 Task: Add a functional breakpoint.
Action: Mouse moved to (10, 59)
Screenshot: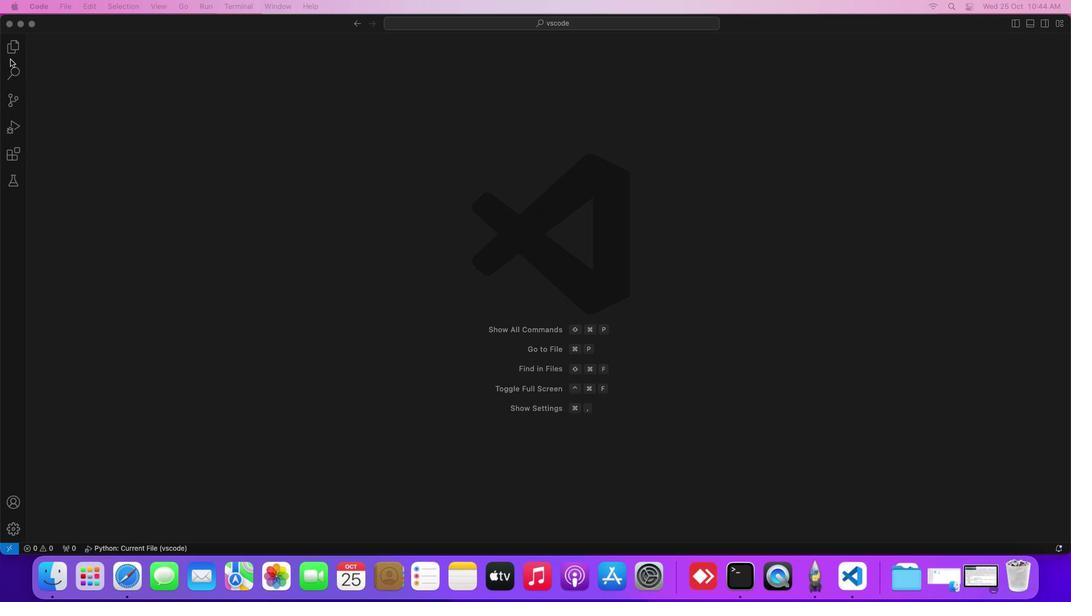 
Action: Mouse pressed left at (10, 59)
Screenshot: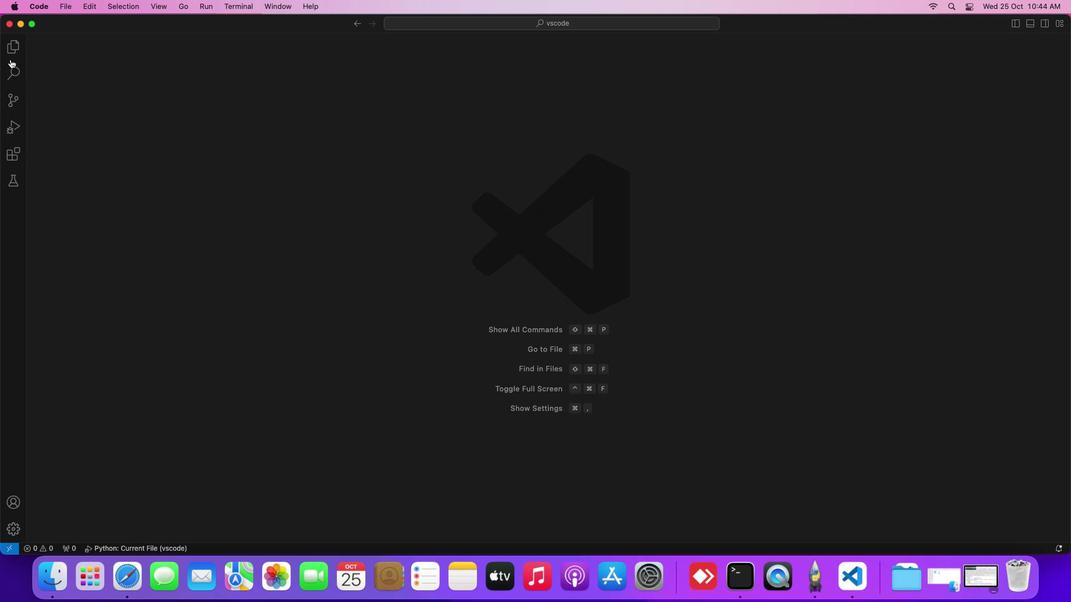 
Action: Mouse moved to (2, 47)
Screenshot: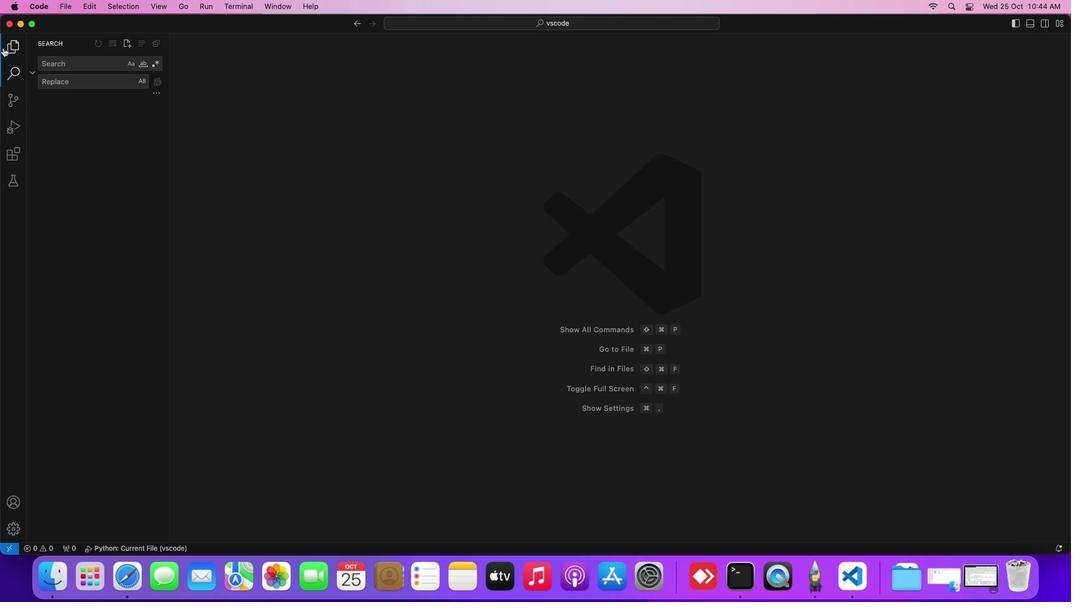 
Action: Mouse pressed left at (2, 47)
Screenshot: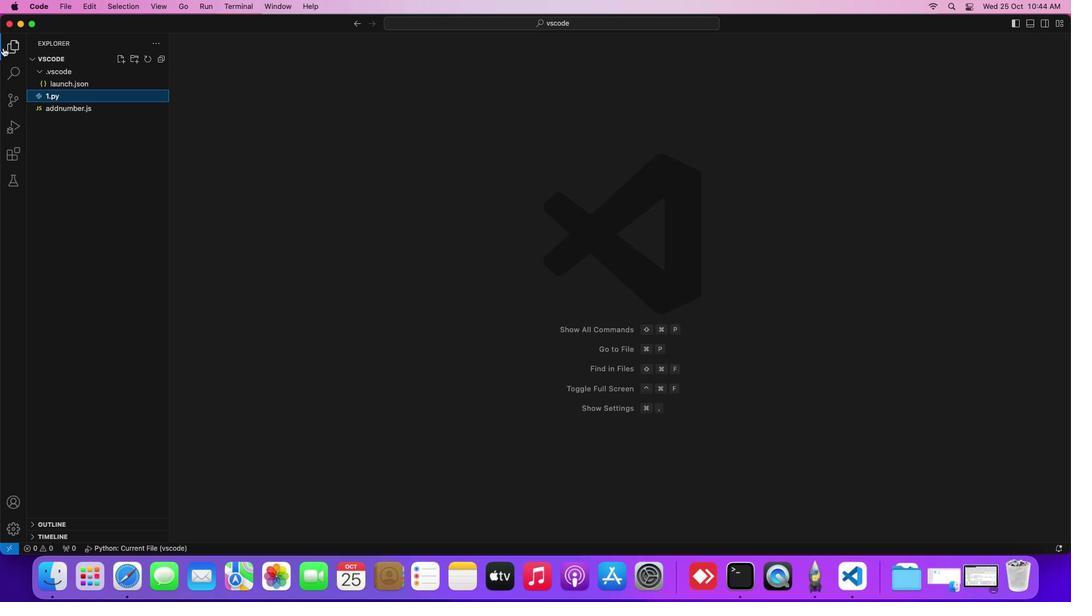 
Action: Mouse moved to (60, 91)
Screenshot: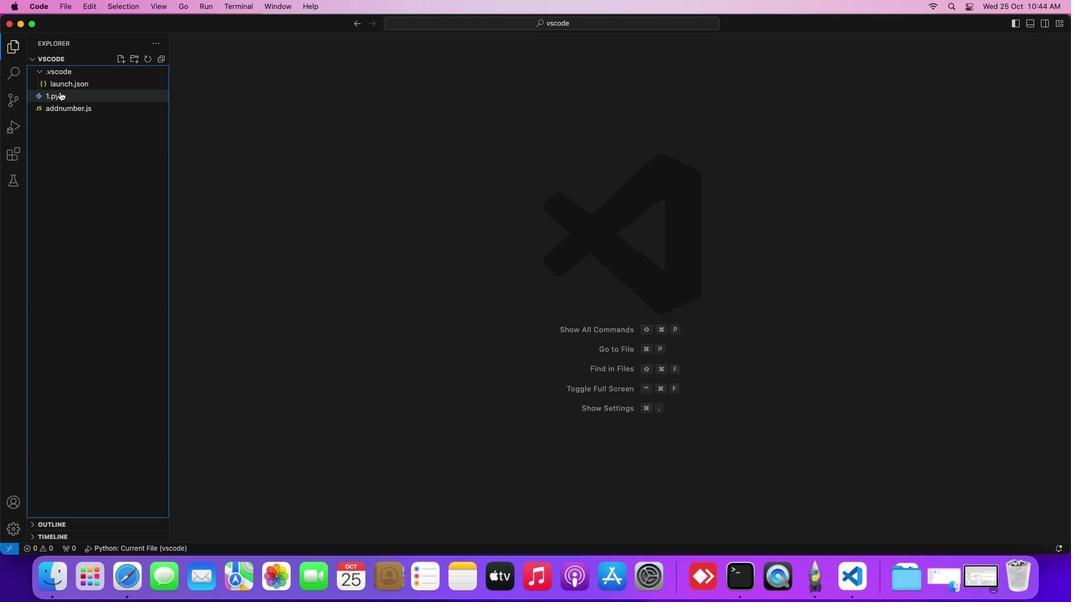 
Action: Mouse pressed left at (60, 91)
Screenshot: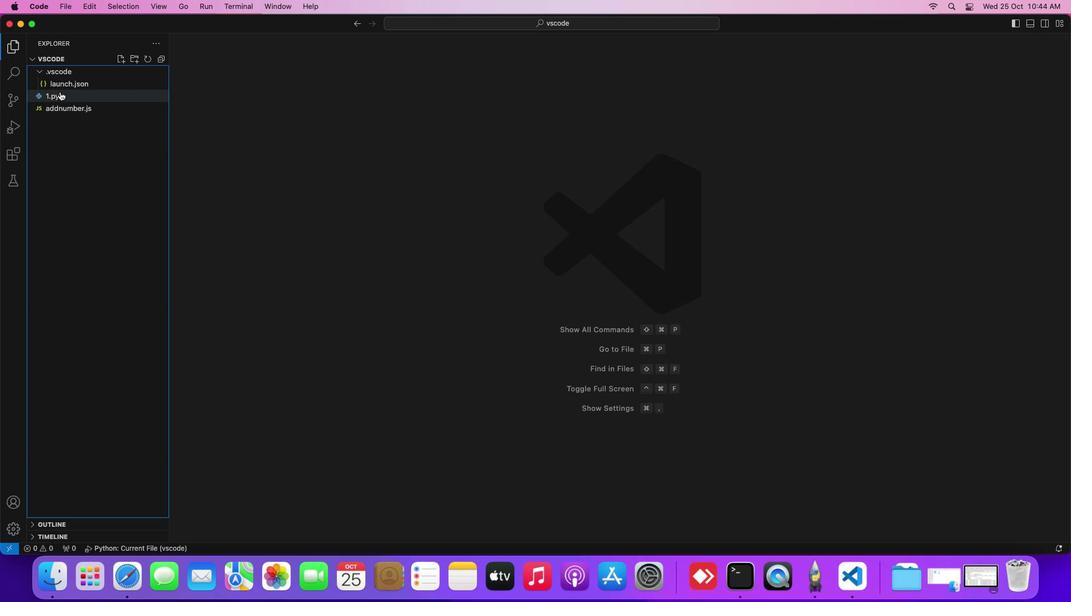 
Action: Mouse moved to (206, 7)
Screenshot: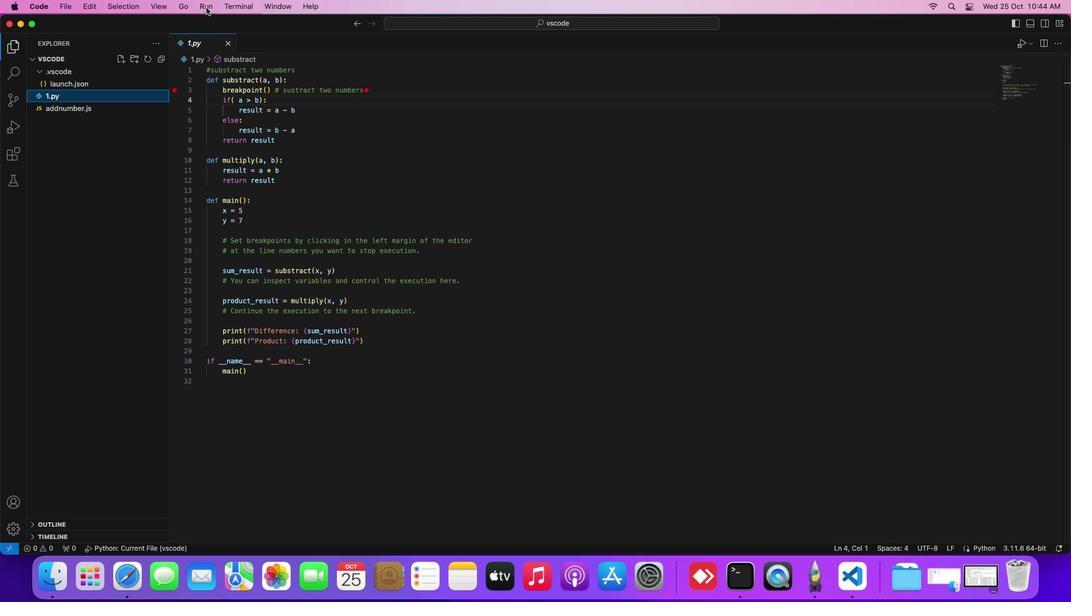 
Action: Mouse pressed left at (206, 7)
Screenshot: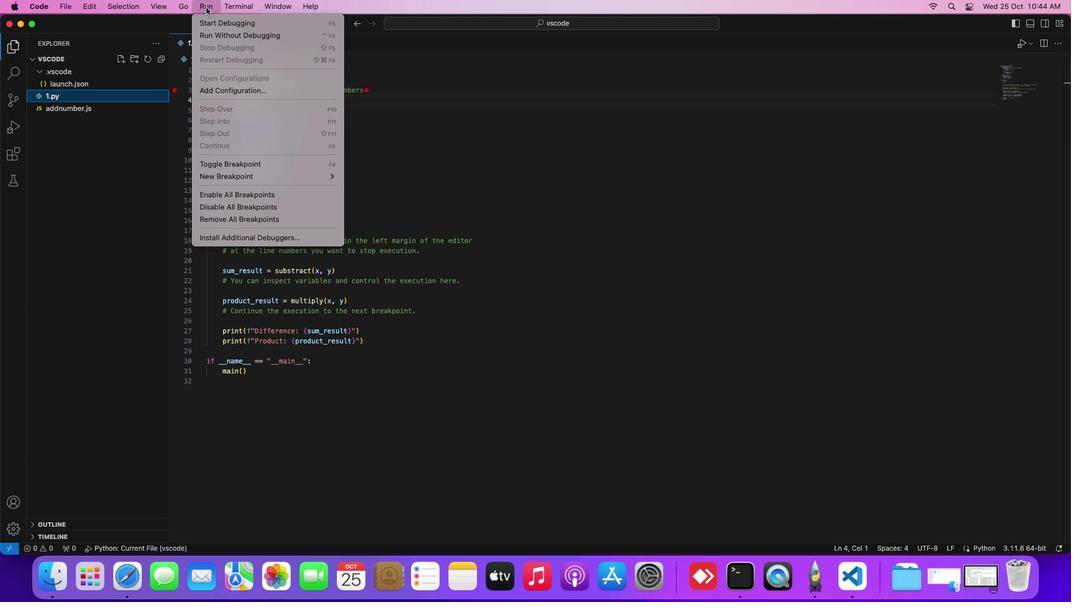 
Action: Mouse moved to (229, 18)
Screenshot: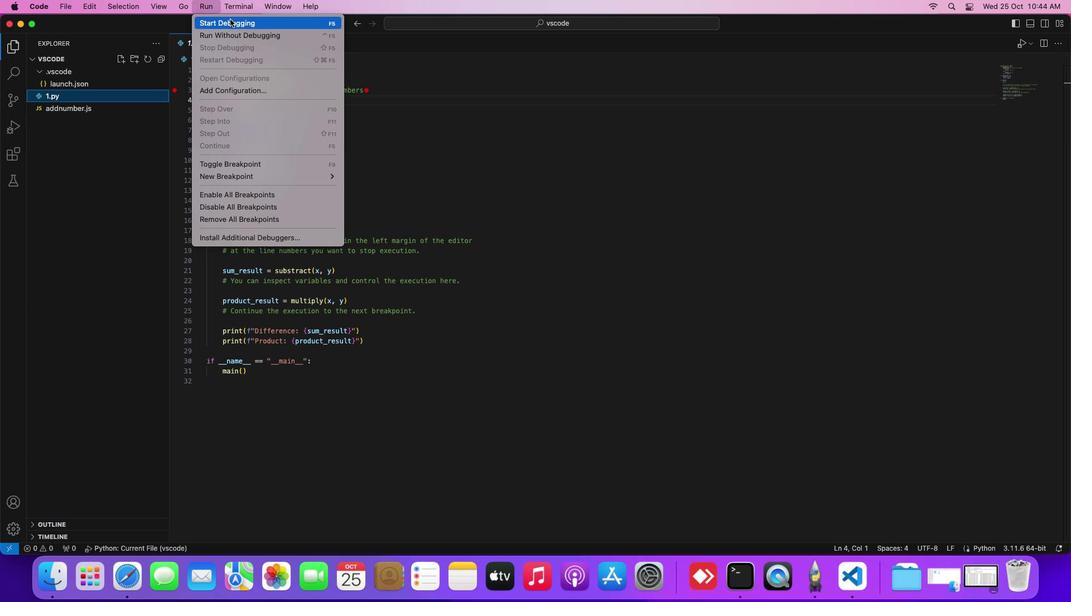 
Action: Mouse pressed left at (229, 18)
Screenshot: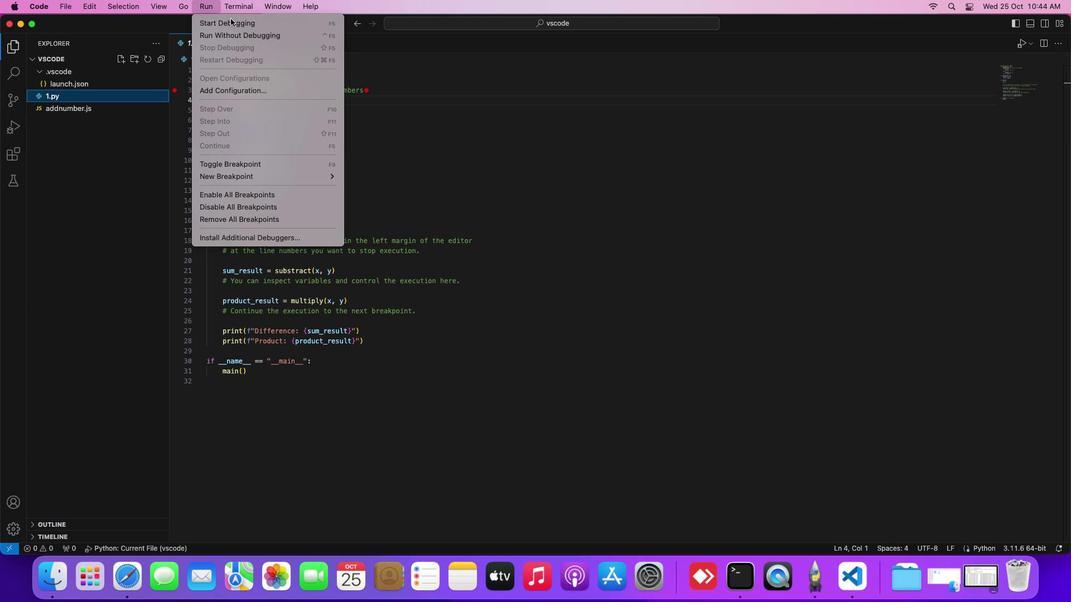 
Action: Mouse moved to (208, 3)
Screenshot: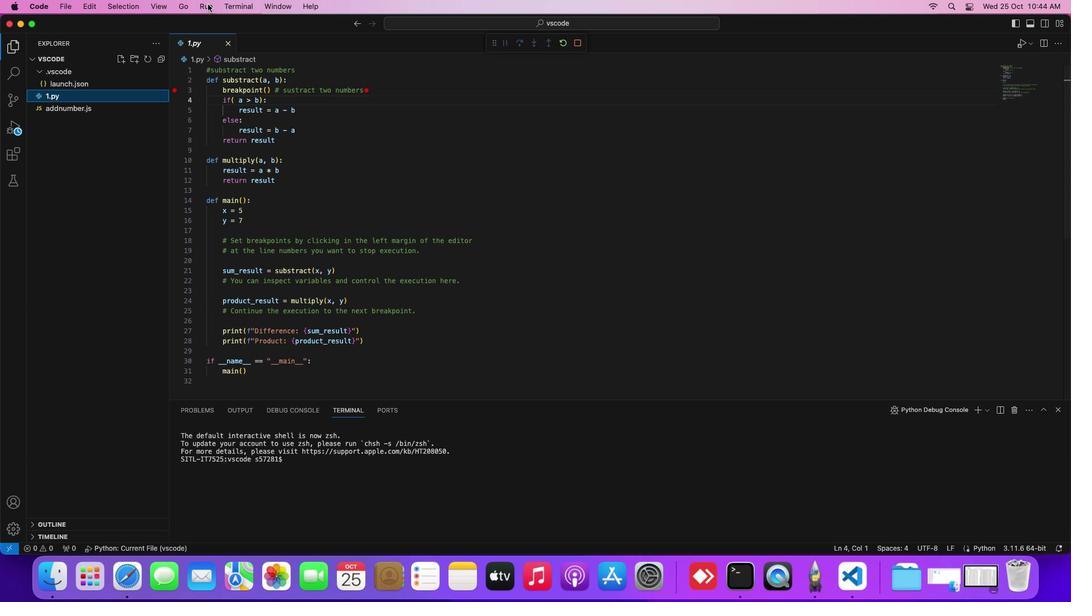 
Action: Mouse pressed left at (208, 3)
Screenshot: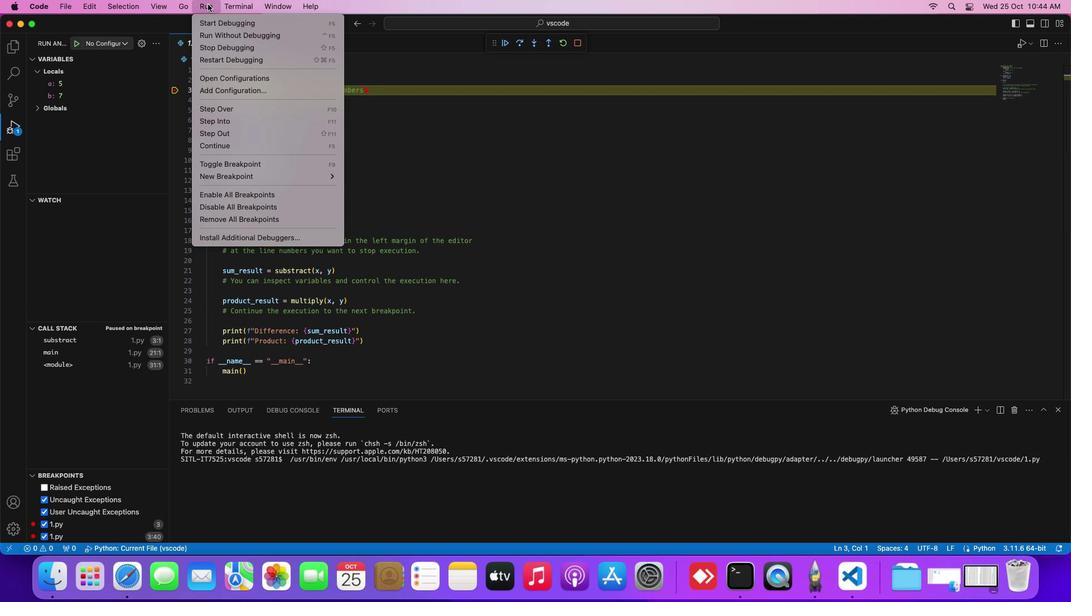 
Action: Mouse moved to (364, 209)
Screenshot: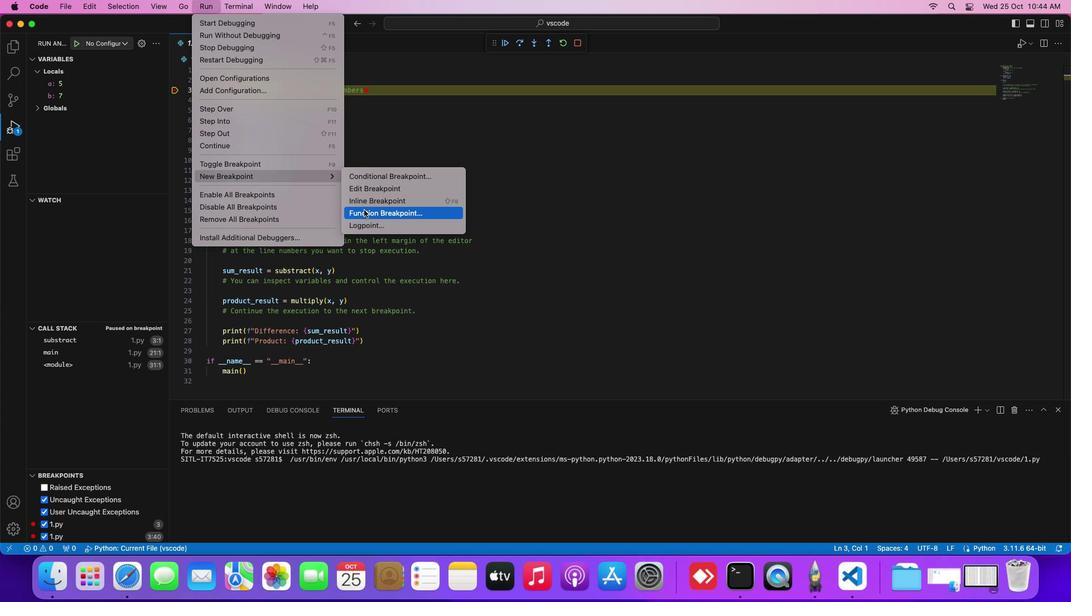 
Action: Mouse pressed left at (364, 209)
Screenshot: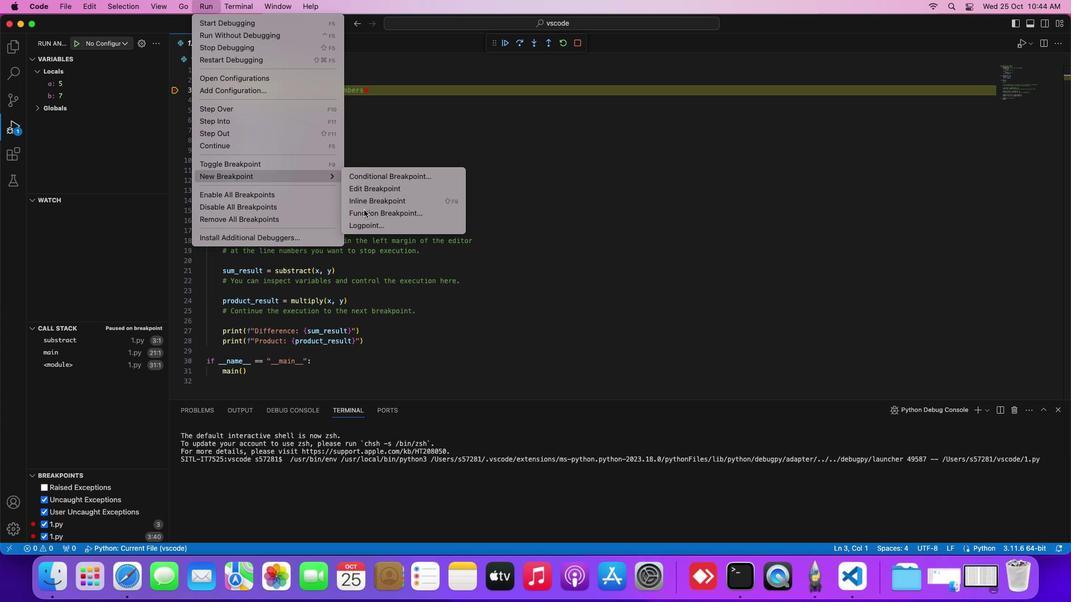 
Action: Mouse moved to (279, 94)
Screenshot: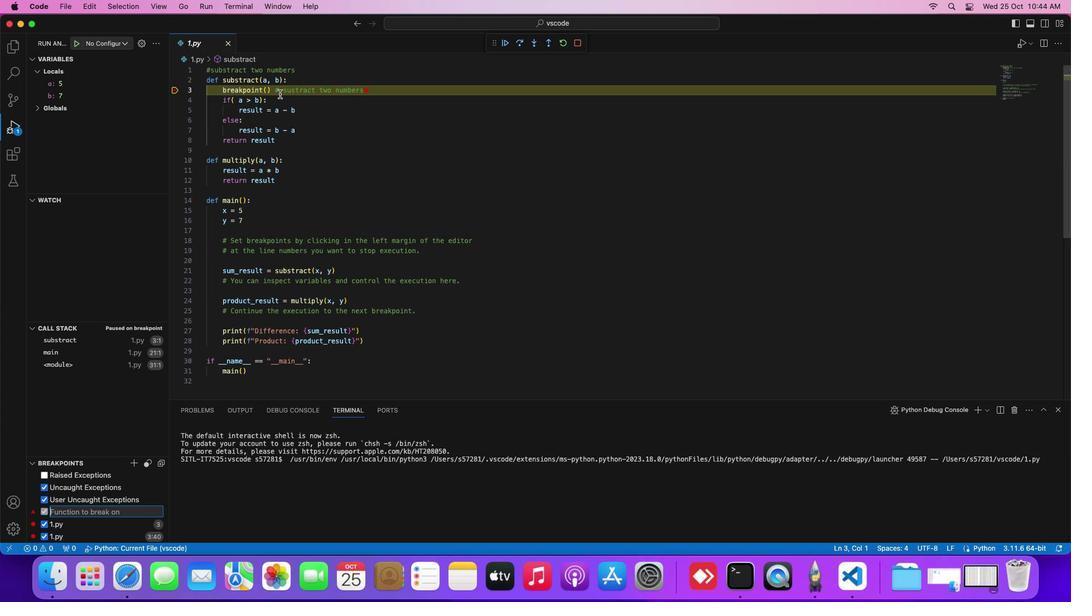 
Action: Mouse pressed left at (279, 94)
Screenshot: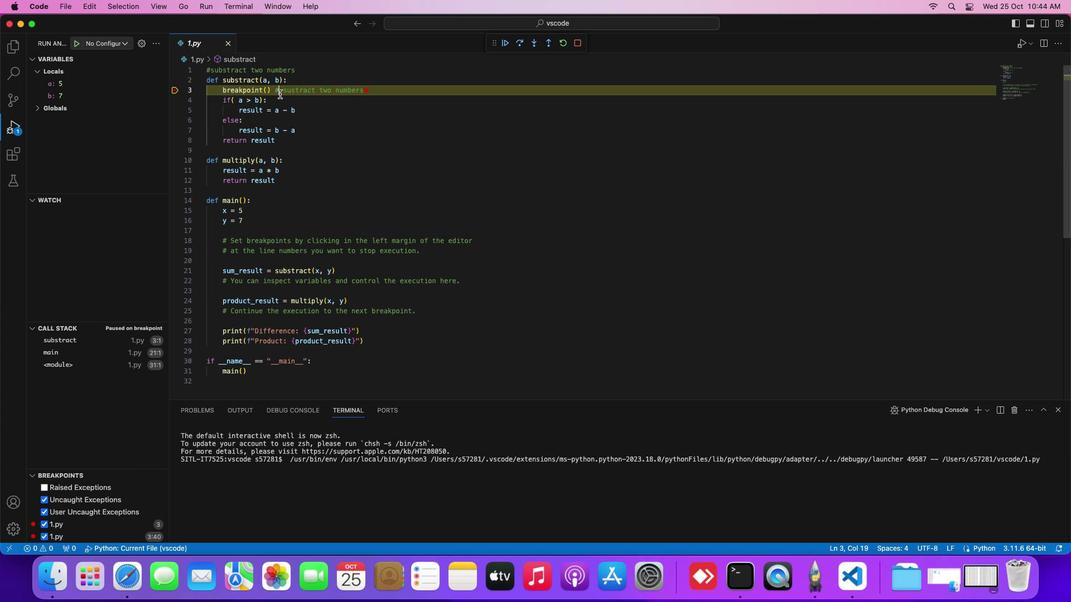 
Action: Mouse moved to (358, 91)
Screenshot: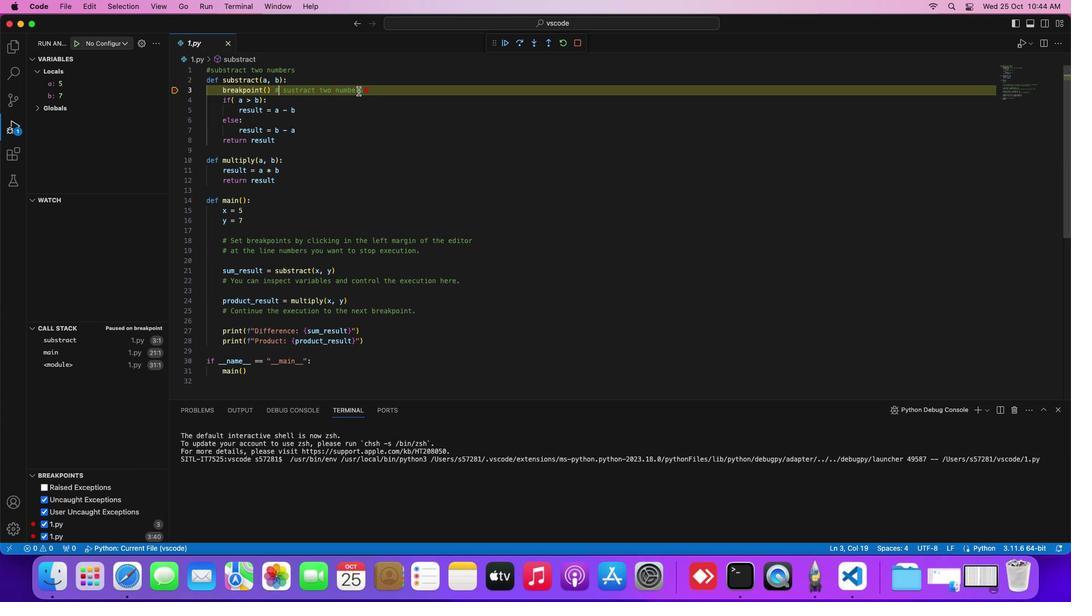 
Action: Mouse pressed left at (358, 91)
Screenshot: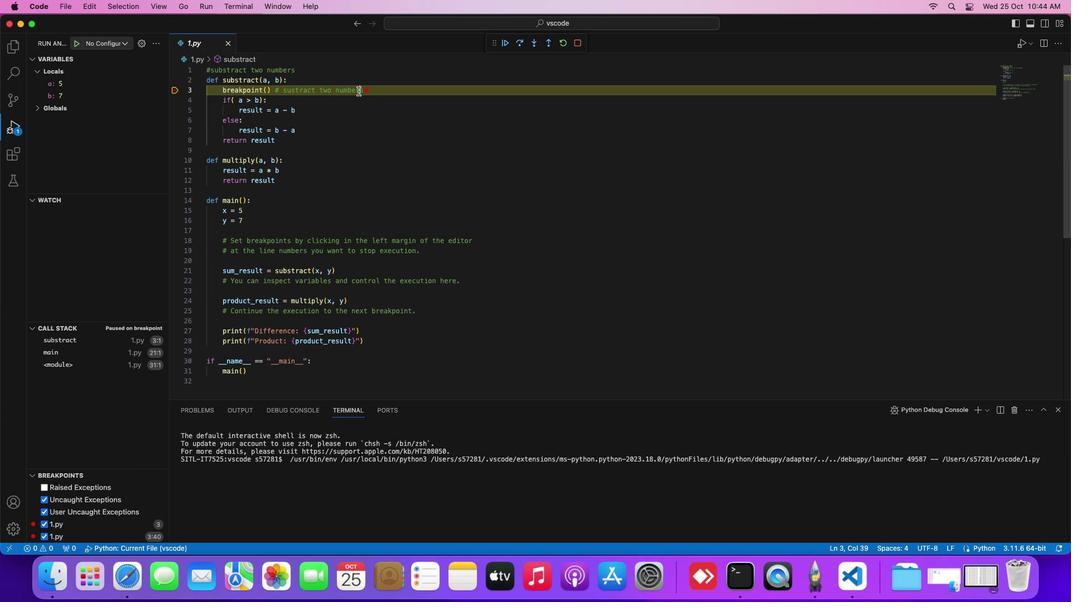 
Action: Mouse moved to (237, 22)
Screenshot: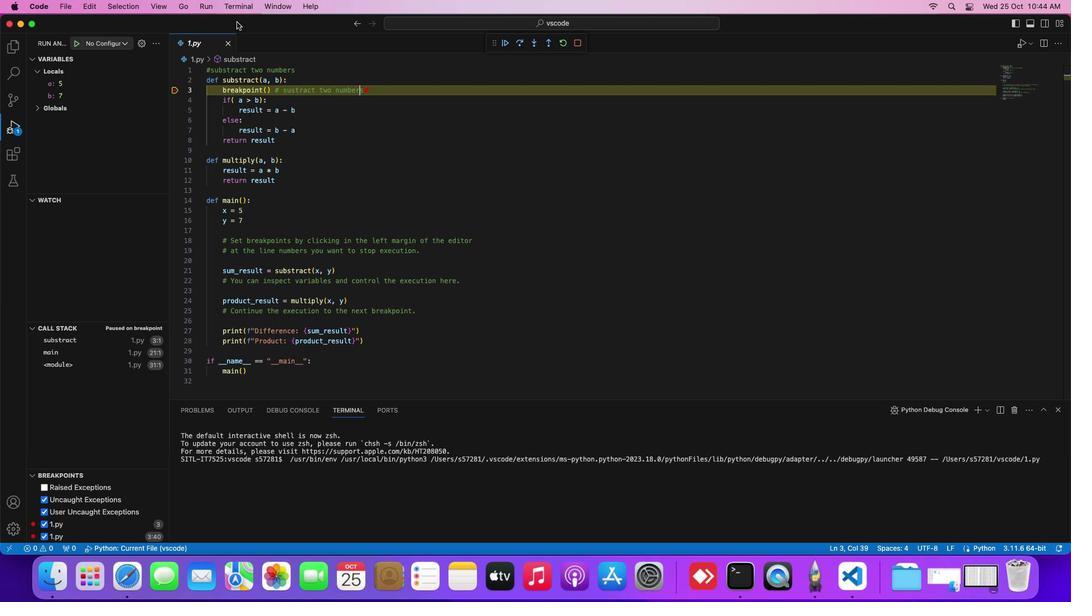 
